 Task: Invite Team Member Softage.2@softage.net to Workspace Enterprise Resource Planning. Invite Team Member Softage.3@softage.net to Workspace Enterprise Resource Planning. Invite Team Member Softage.3@softage.net to Workspace Enterprise Resource Planning
Action: Mouse moved to (709, 103)
Screenshot: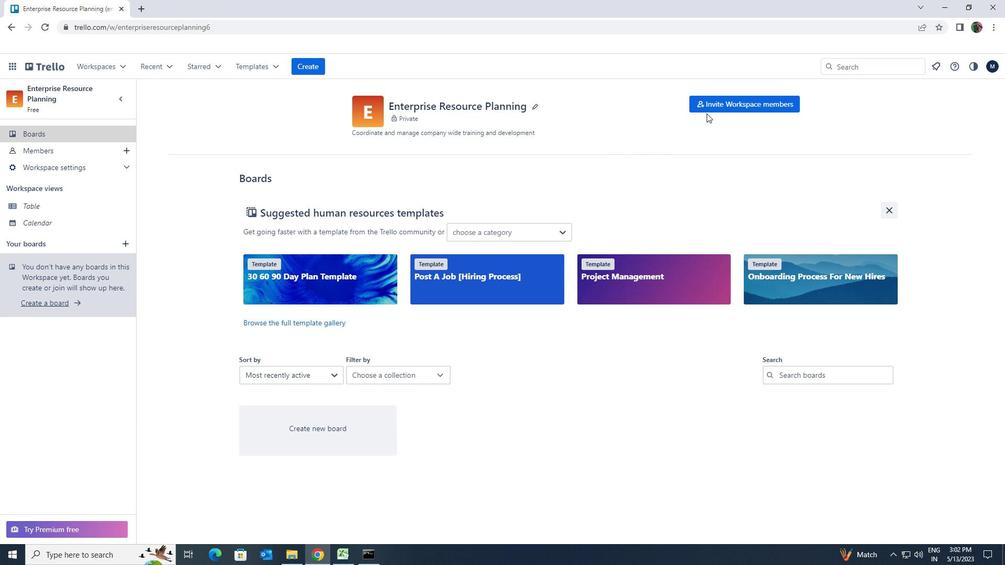 
Action: Mouse pressed left at (709, 103)
Screenshot: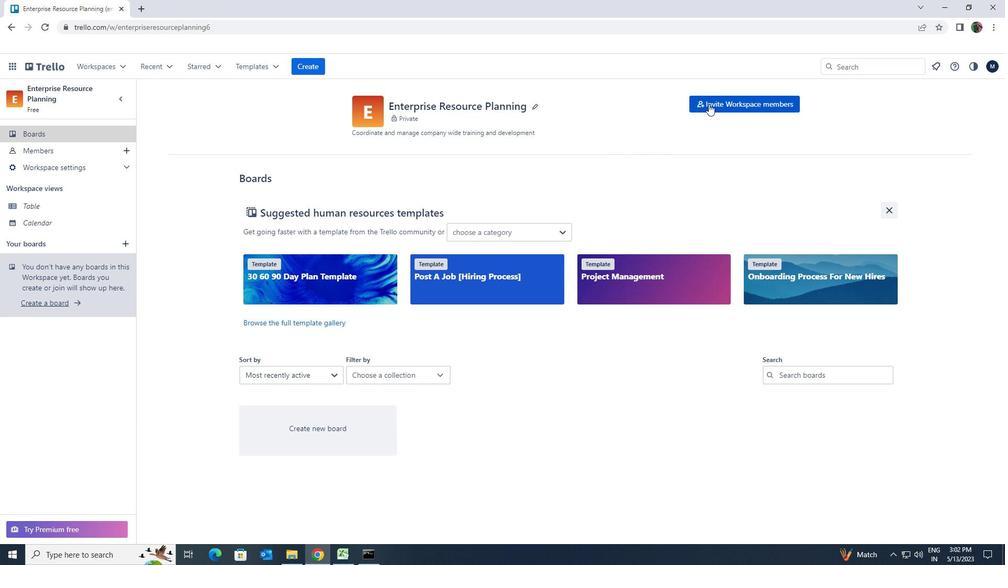 
Action: Key pressed softage.1<Key.shift>@SOFTAGE.NET
Screenshot: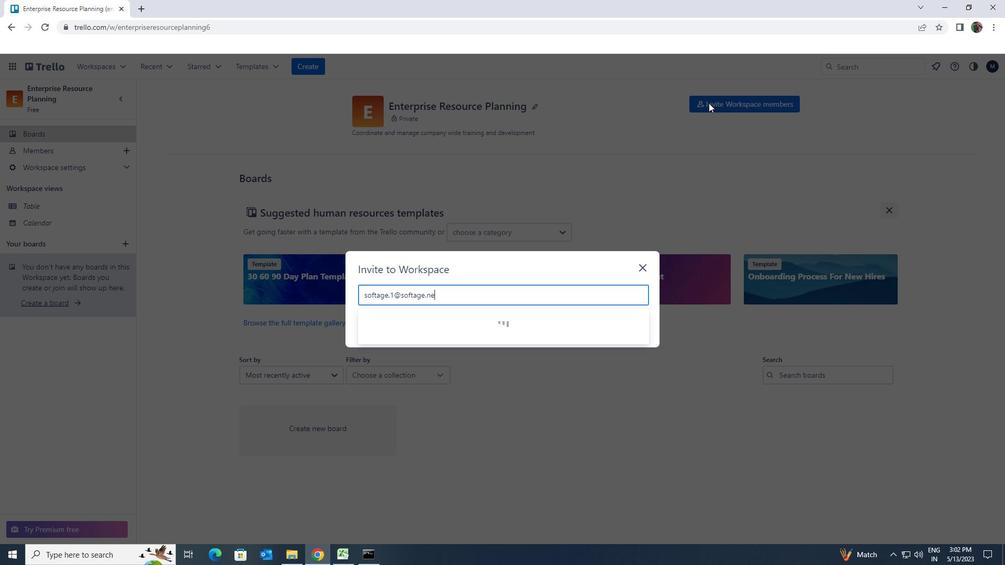 
Action: Mouse moved to (389, 323)
Screenshot: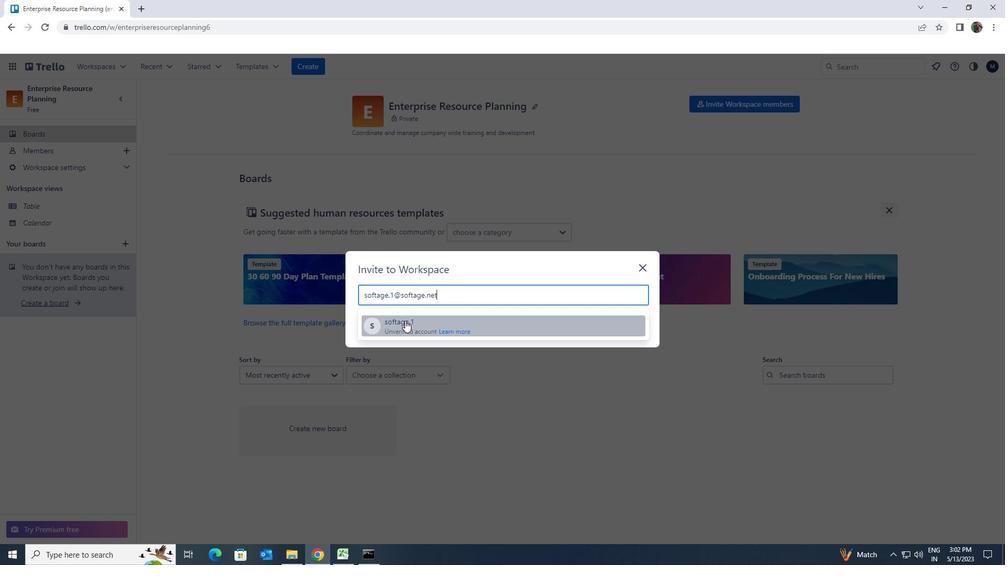 
Action: Mouse pressed left at (389, 323)
Screenshot: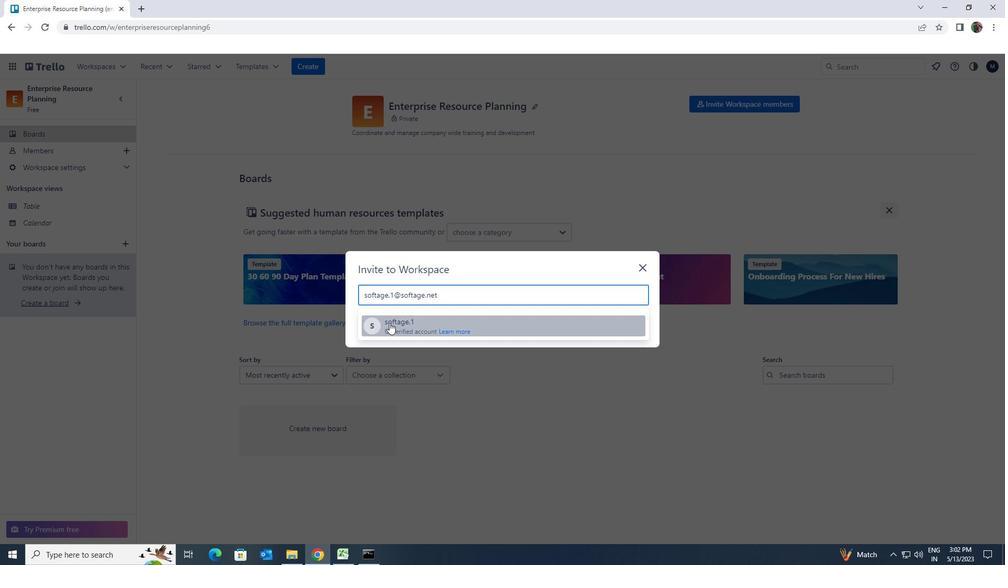 
Action: Key pressed SOFTAGE.2<Key.shift>@SOFTAGE.NET
Screenshot: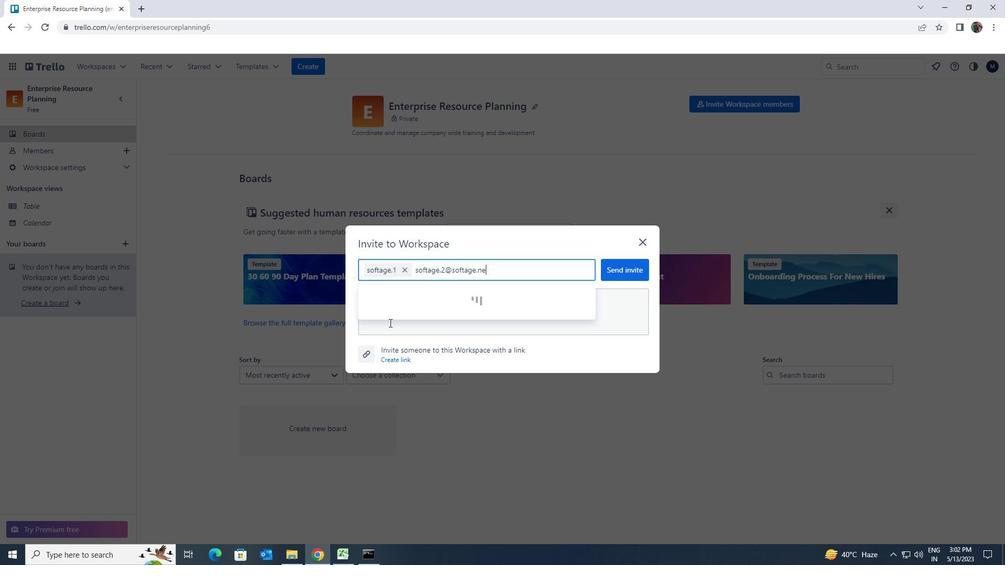 
Action: Mouse moved to (393, 305)
Screenshot: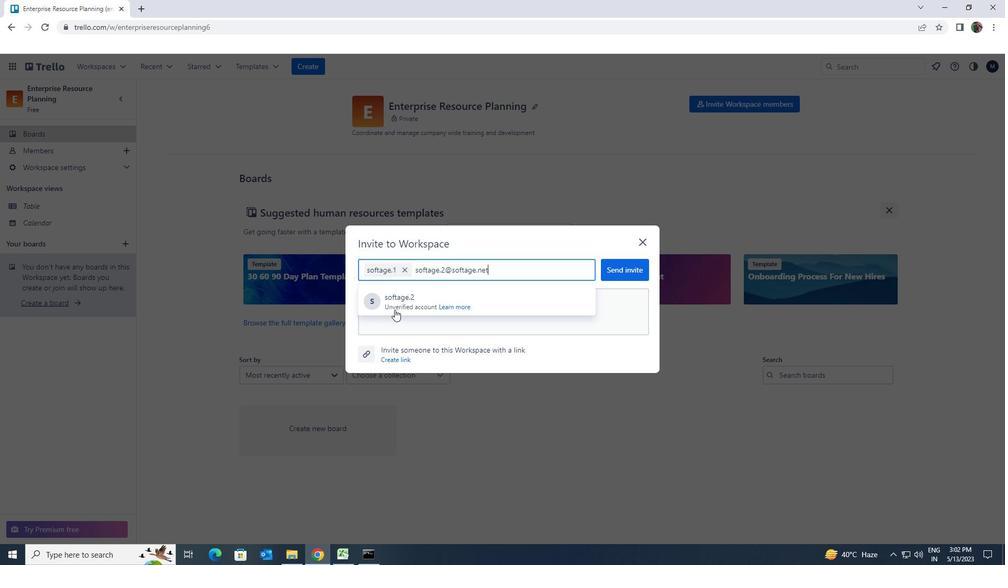 
Action: Mouse pressed left at (393, 305)
Screenshot: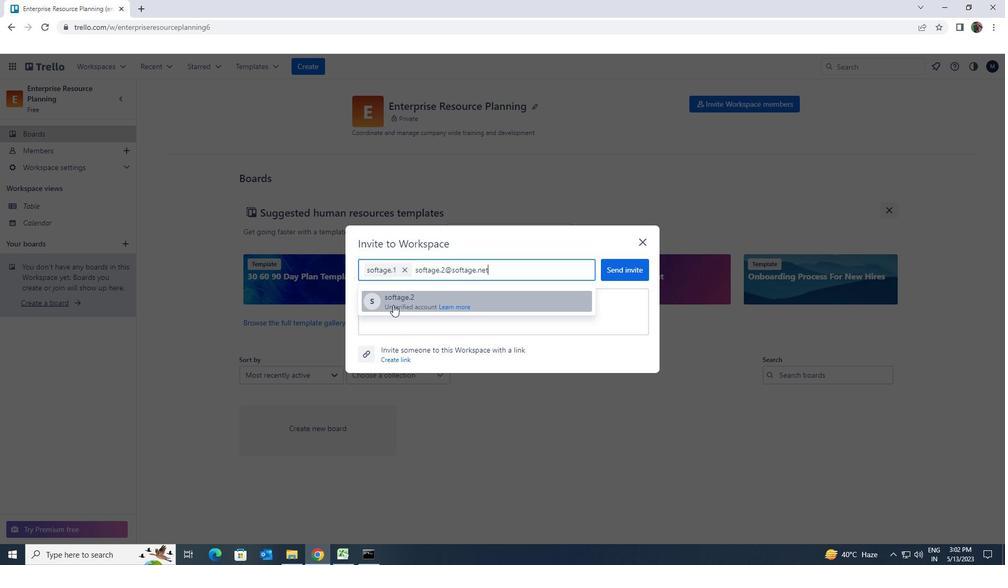 
Action: Key pressed SOFTAGE.3<Key.shift>@SOFTAGE.NET
Screenshot: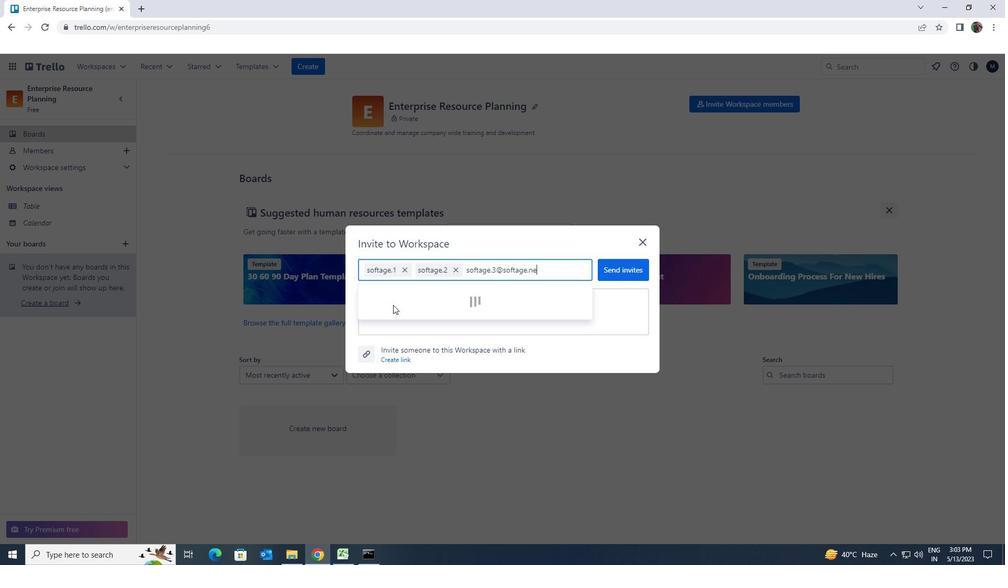 
Action: Mouse pressed left at (393, 305)
Screenshot: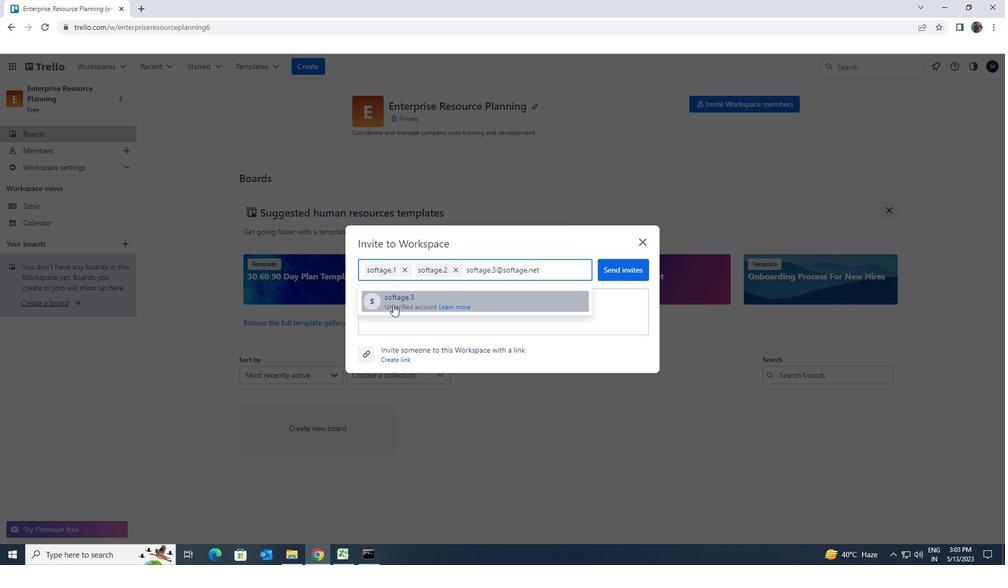 
Action: Mouse moved to (620, 262)
Screenshot: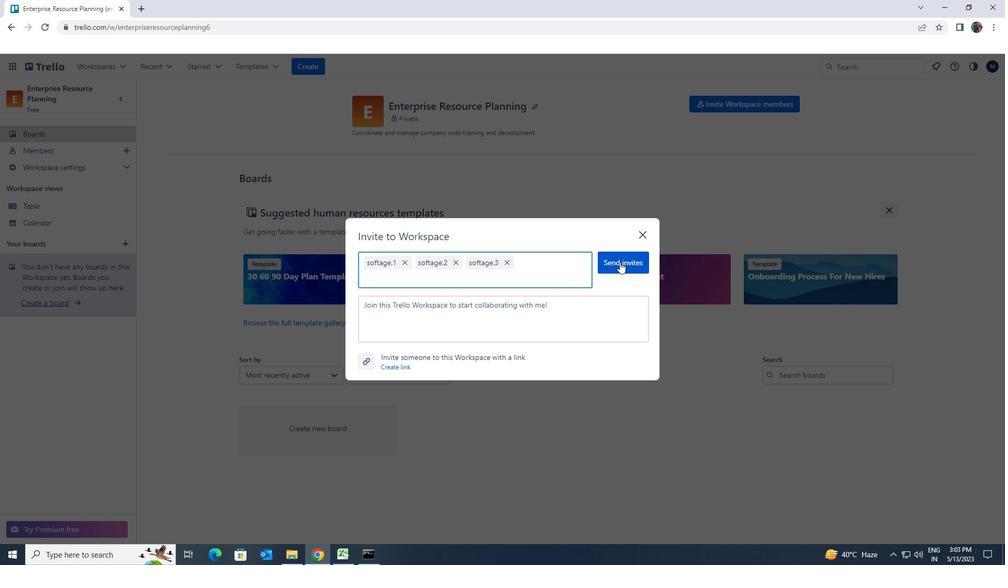 
Action: Mouse pressed left at (620, 262)
Screenshot: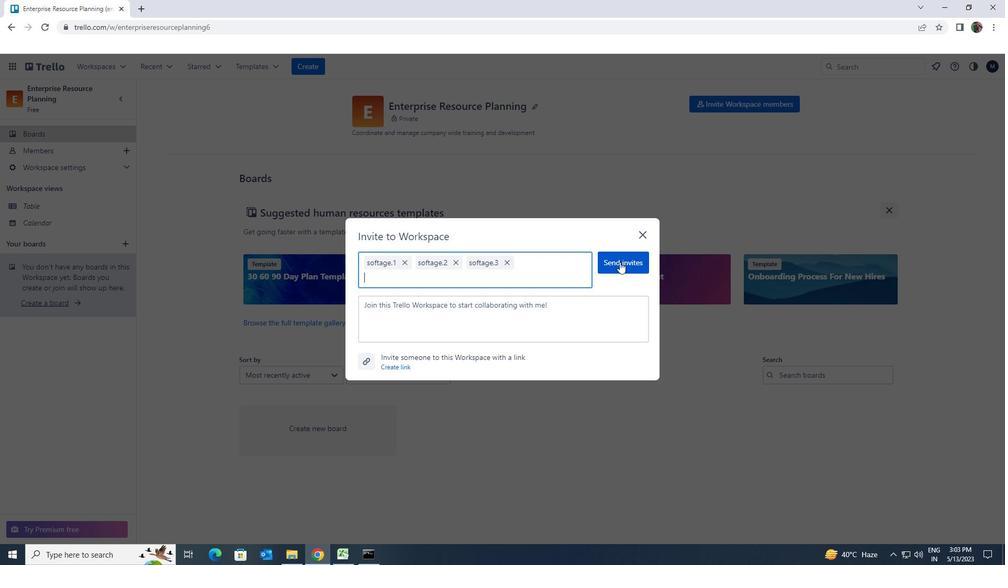 
